 Task: Add a new bookmark for a website you frequently visit.
Action: Mouse pressed left at (128, 289)
Screenshot: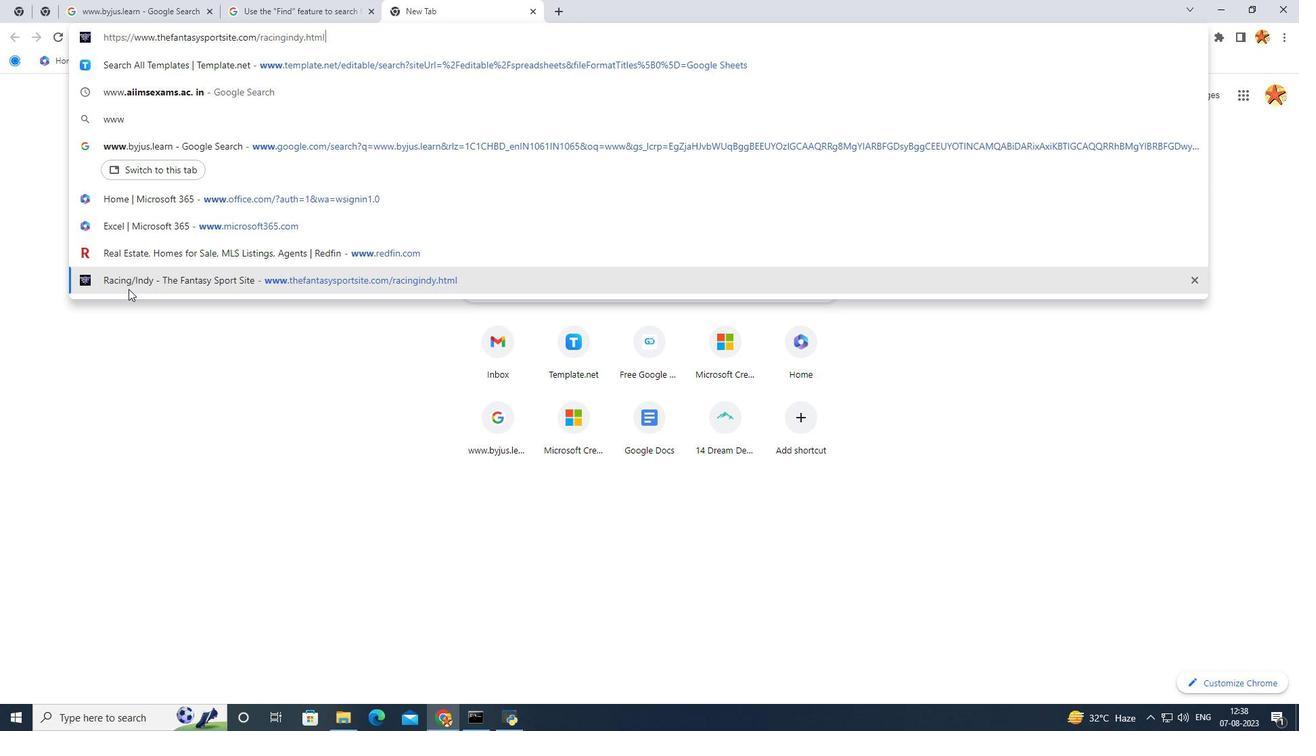 
Action: Mouse moved to (1186, 36)
Screenshot: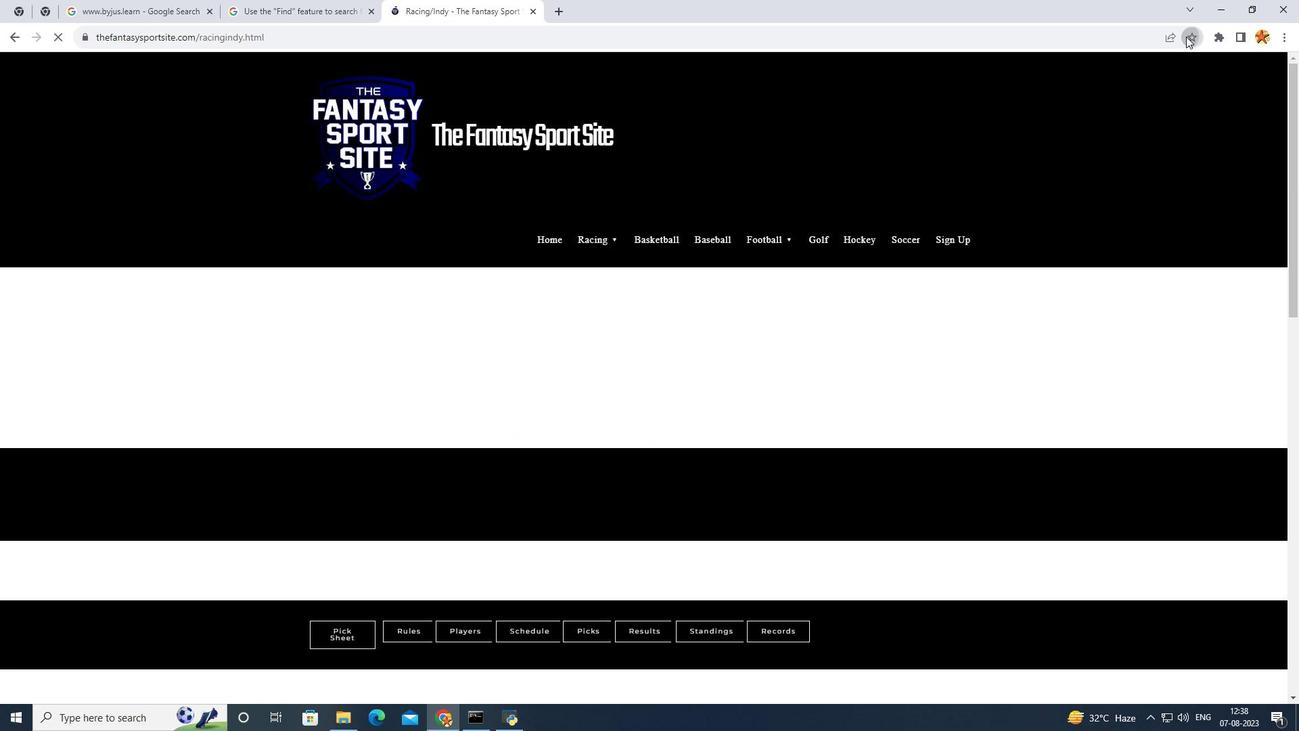 
Action: Mouse pressed left at (1186, 36)
Screenshot: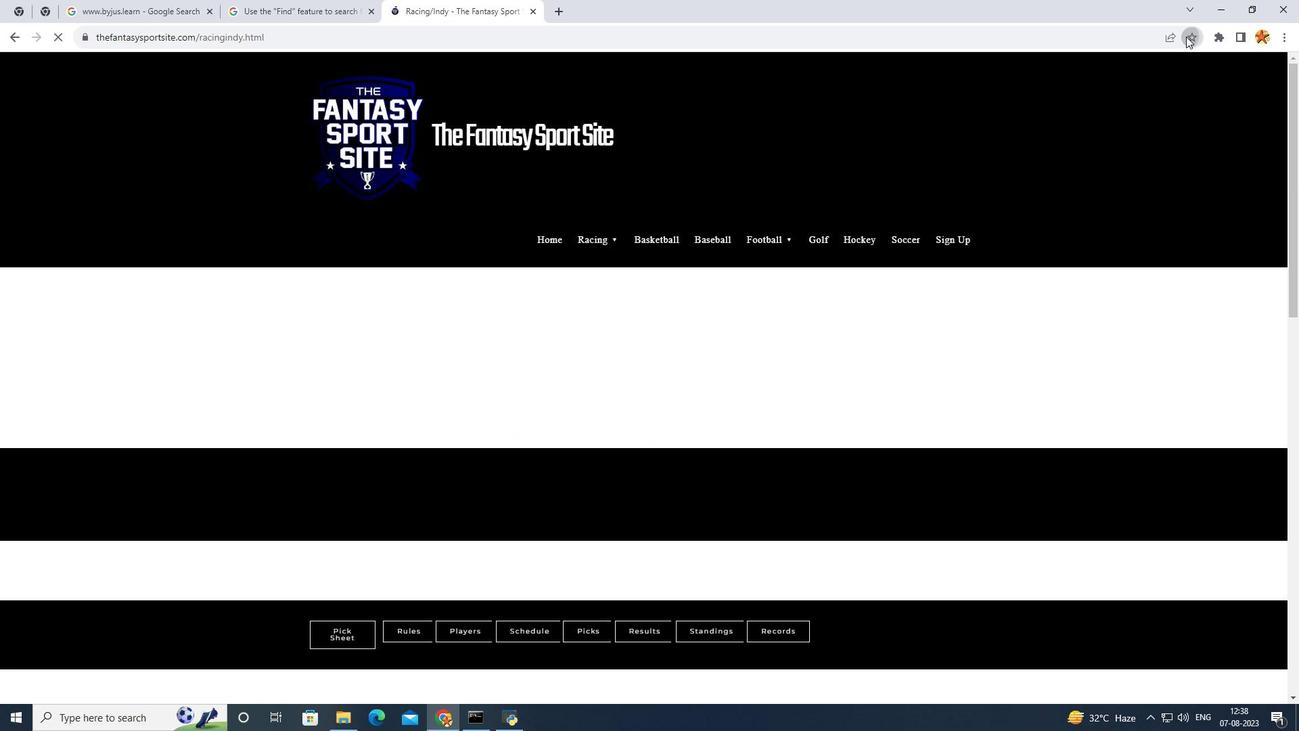
Action: Mouse moved to (1116, 169)
Screenshot: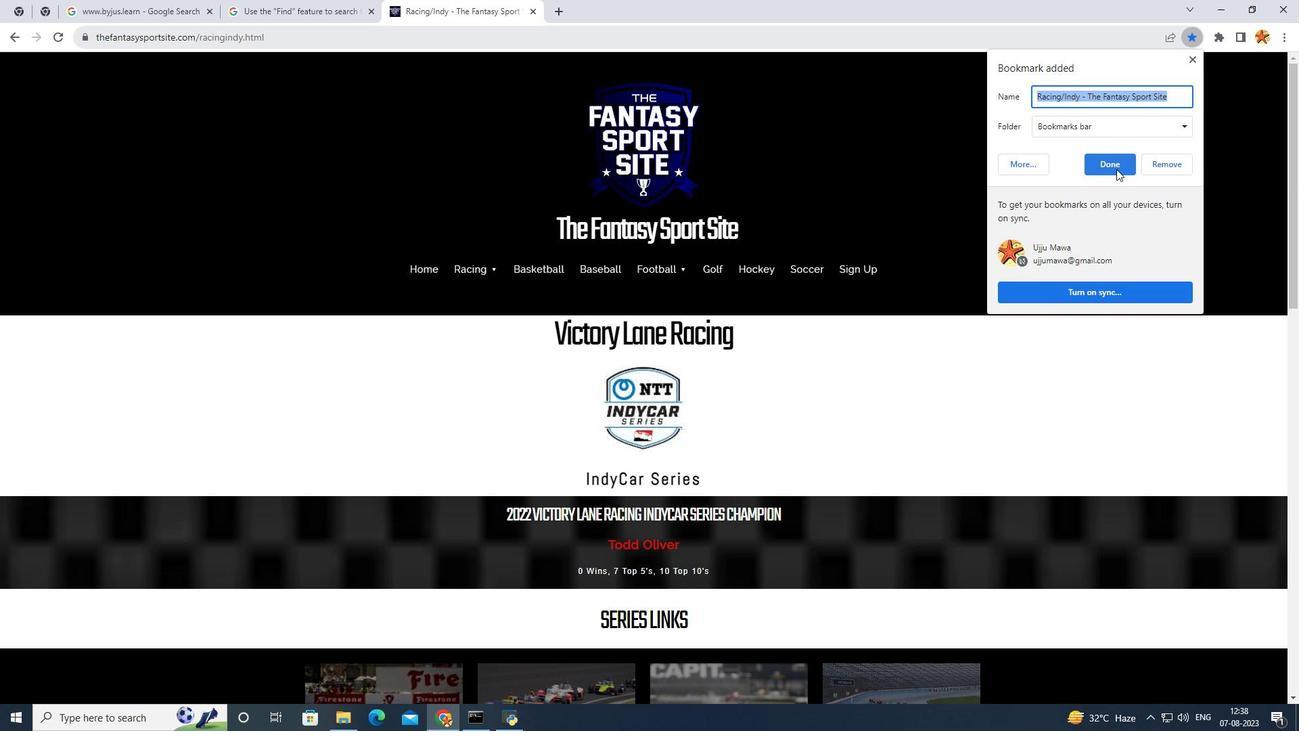 
Action: Mouse pressed left at (1116, 169)
Screenshot: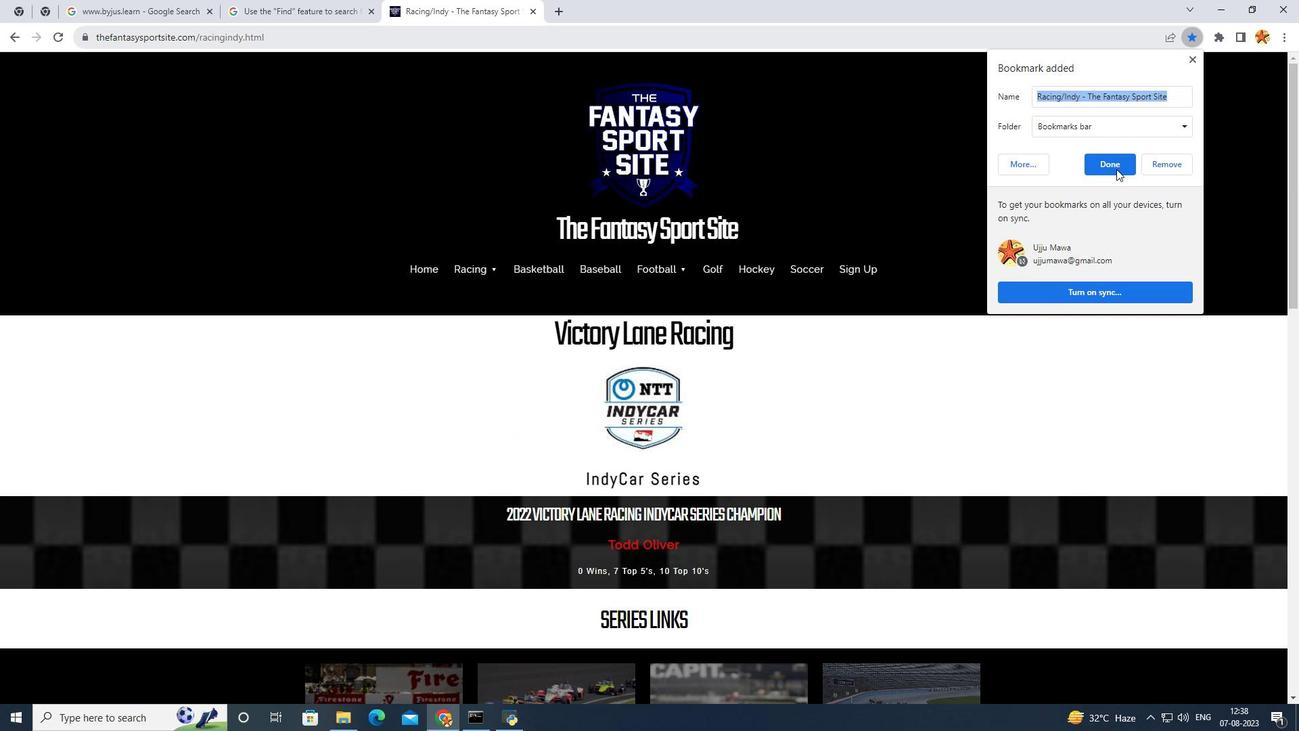 
